 Task: Change the preference "Keep some B-frames as references" for "H.264/MPEG-4 Part 10/AVC encoder (x264)" to normal.
Action: Mouse moved to (134, 17)
Screenshot: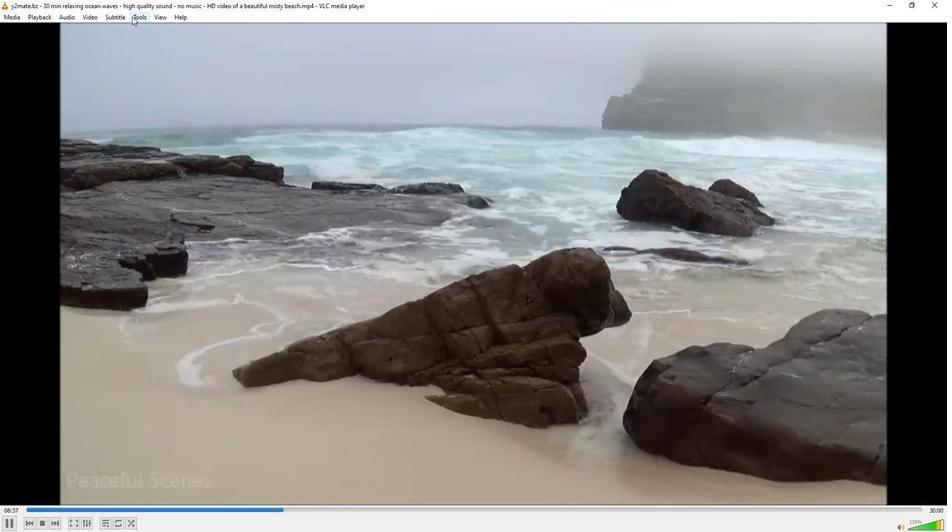 
Action: Mouse pressed left at (134, 17)
Screenshot: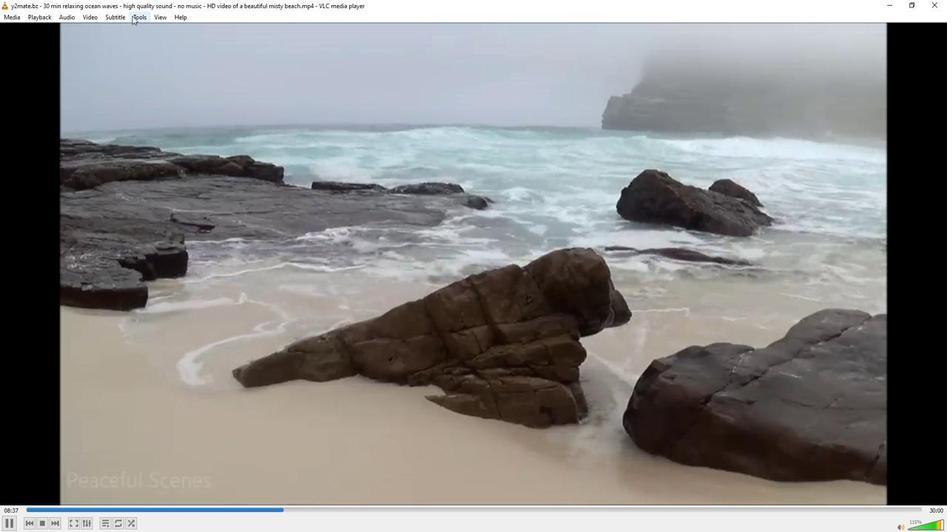 
Action: Mouse moved to (169, 131)
Screenshot: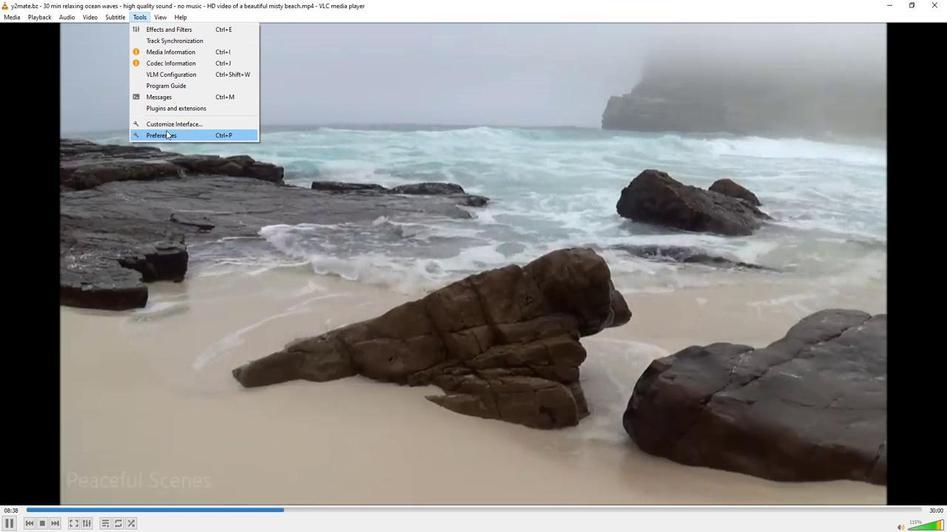 
Action: Mouse pressed left at (169, 131)
Screenshot: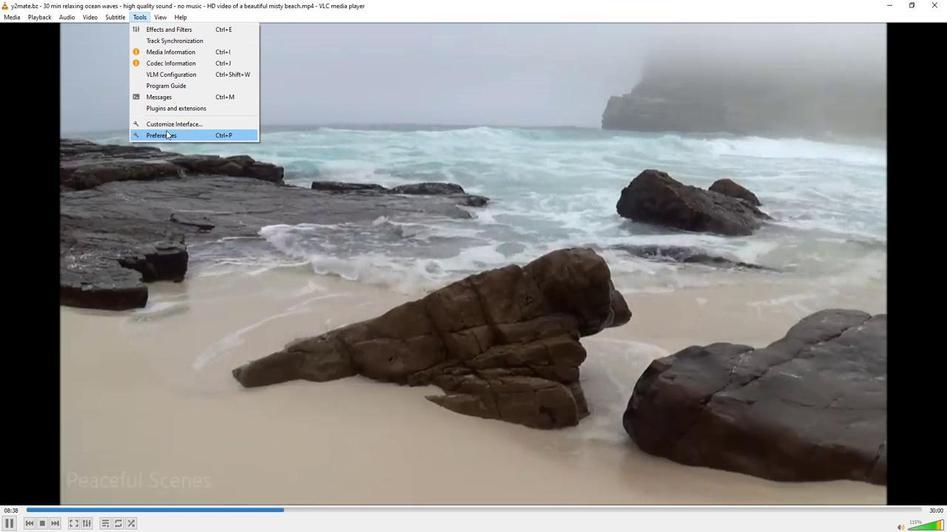 
Action: Mouse moved to (117, 411)
Screenshot: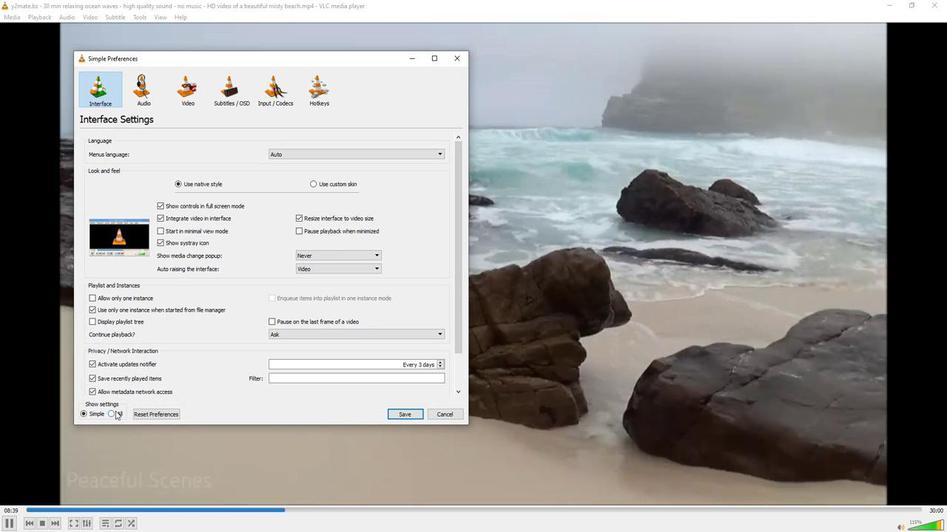 
Action: Mouse pressed left at (117, 411)
Screenshot: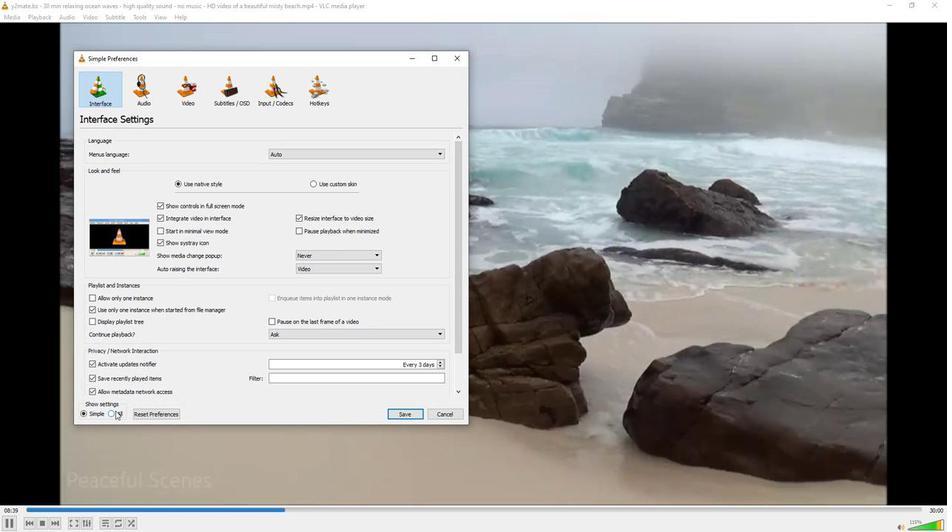 
Action: Mouse moved to (98, 311)
Screenshot: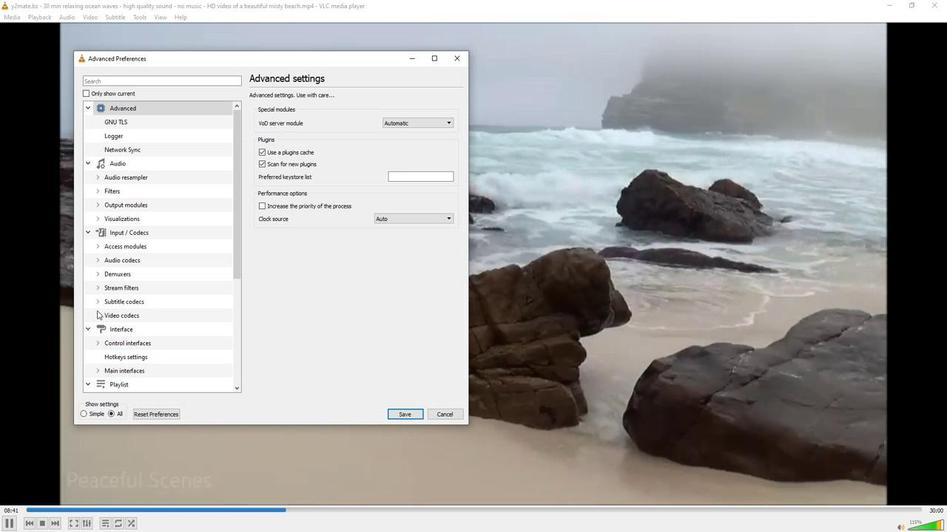 
Action: Mouse pressed left at (98, 311)
Screenshot: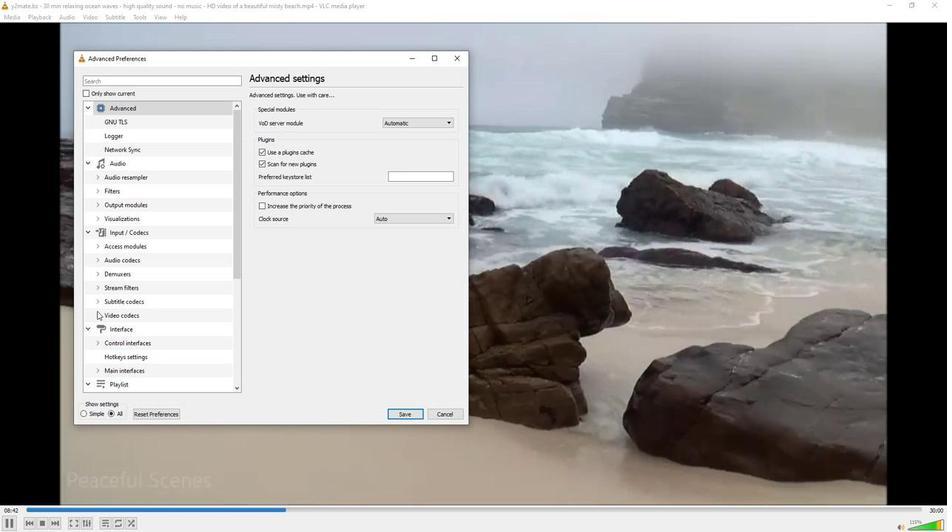 
Action: Mouse moved to (142, 346)
Screenshot: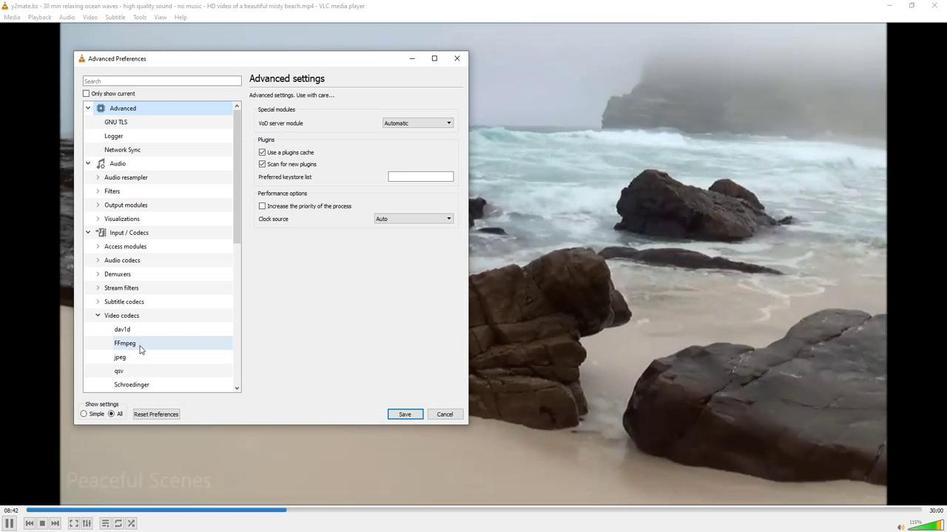
Action: Mouse scrolled (142, 345) with delta (0, 0)
Screenshot: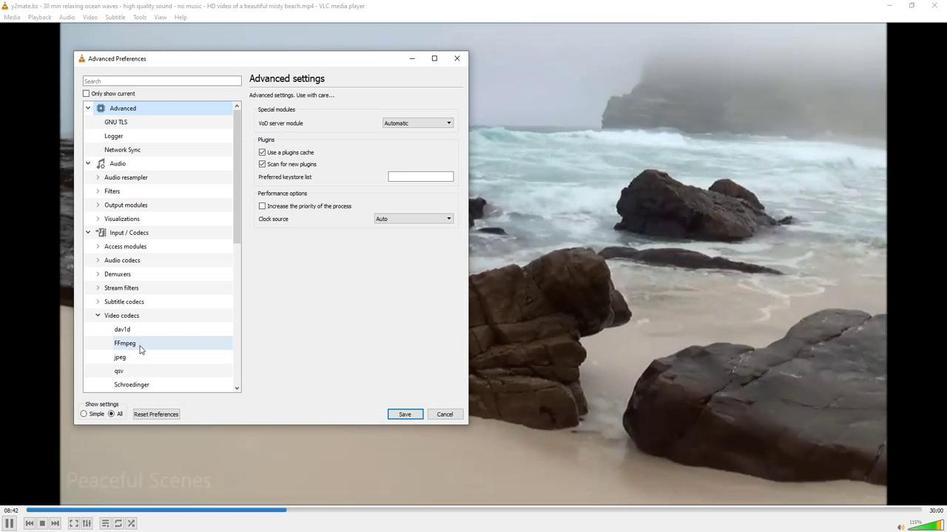 
Action: Mouse moved to (142, 382)
Screenshot: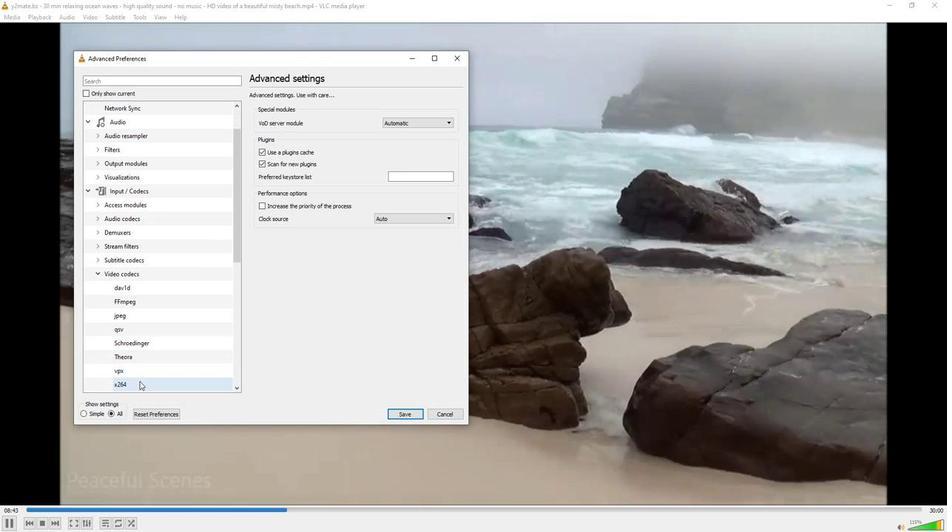 
Action: Mouse pressed left at (142, 382)
Screenshot: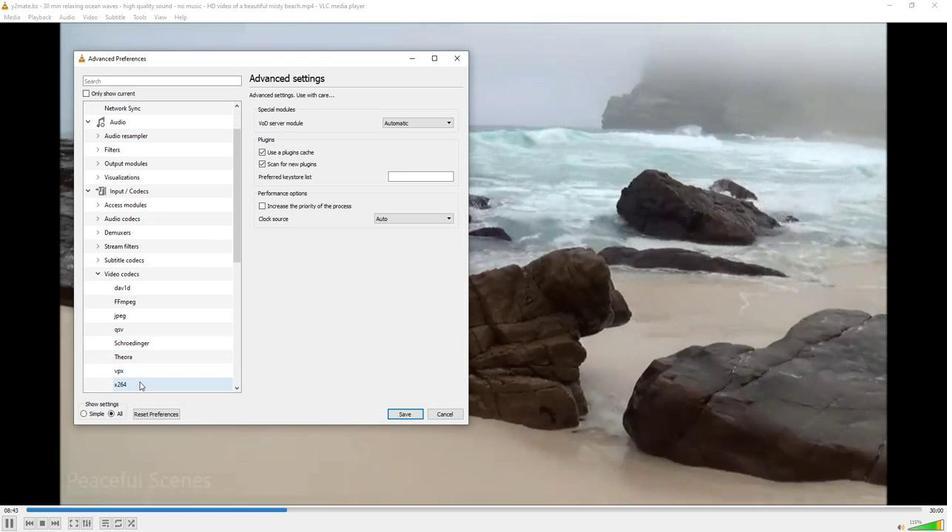 
Action: Mouse moved to (321, 392)
Screenshot: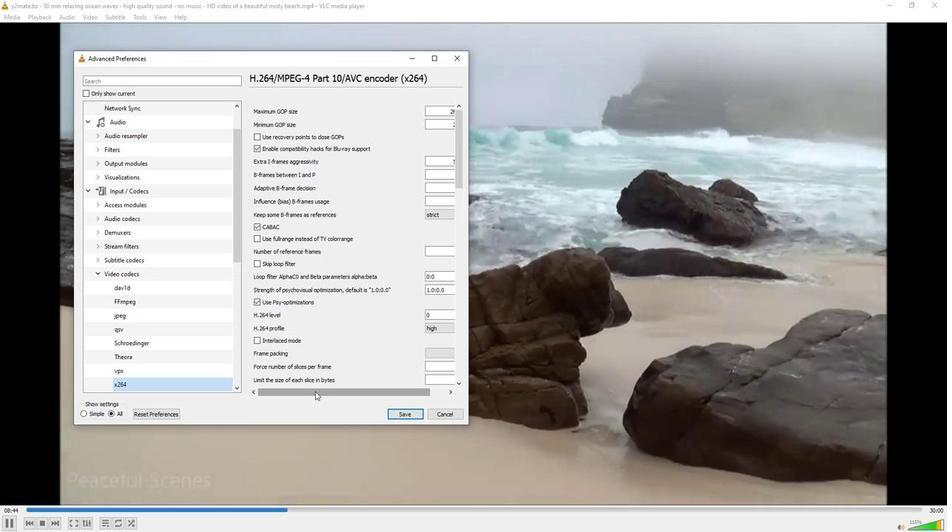 
Action: Mouse pressed left at (321, 392)
Screenshot: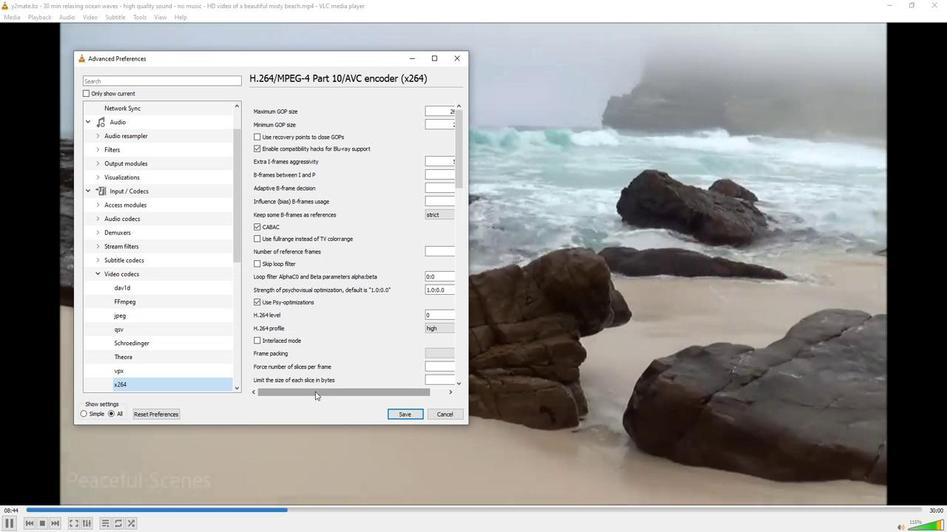 
Action: Mouse moved to (435, 213)
Screenshot: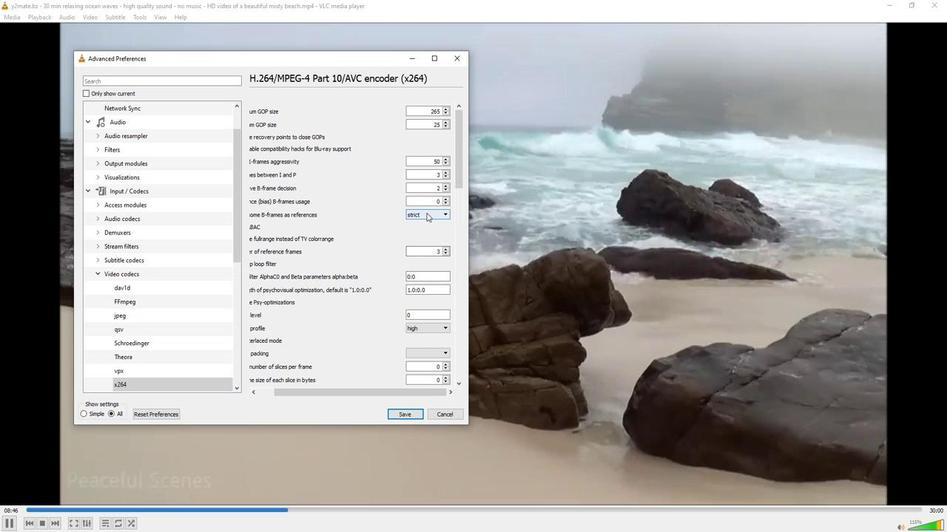 
Action: Mouse pressed left at (435, 213)
Screenshot: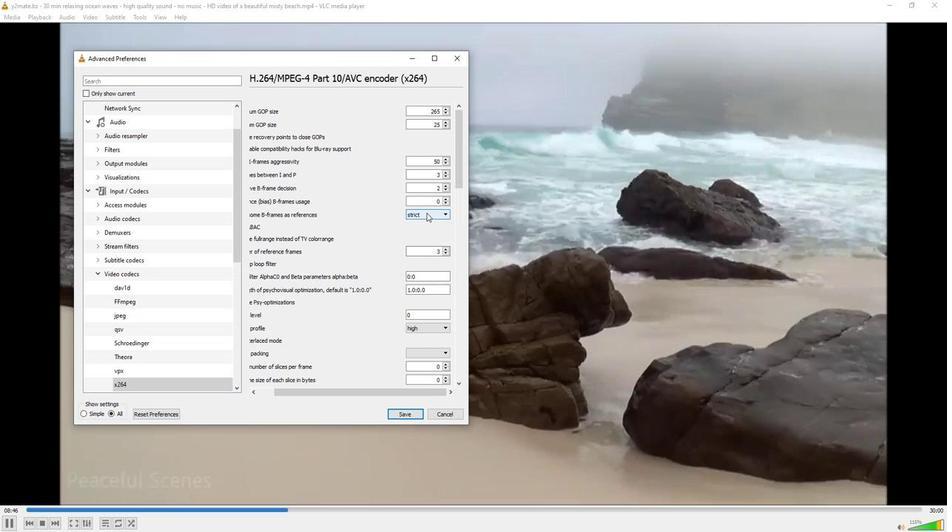 
Action: Mouse moved to (429, 237)
Screenshot: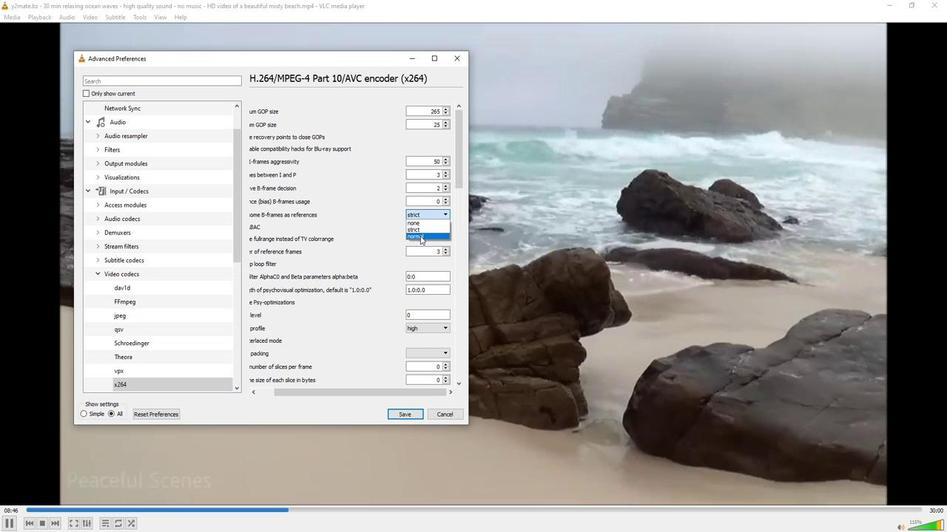 
Action: Mouse pressed left at (429, 237)
Screenshot: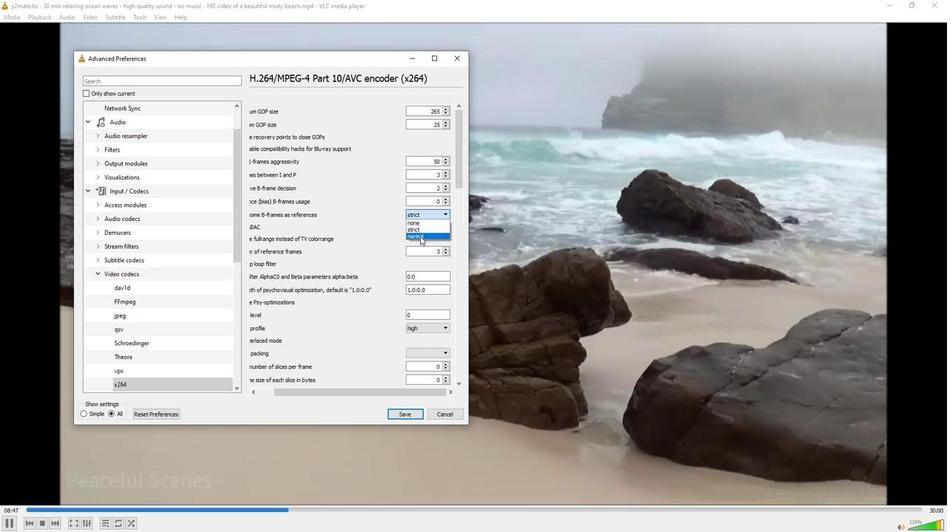 
Action: Mouse moved to (409, 245)
Screenshot: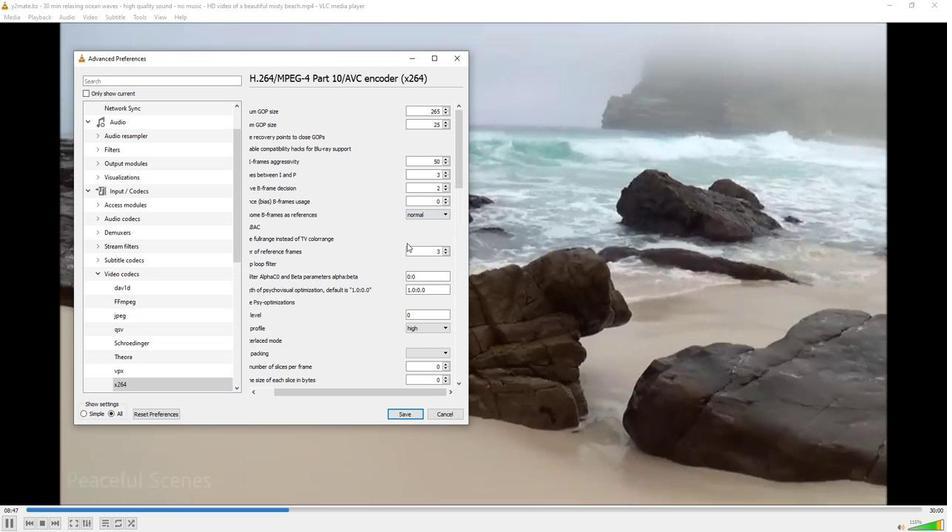 
